 Task: Apply border dash straight line in border & line format menu image: Game.
Action: Mouse moved to (168, 69)
Screenshot: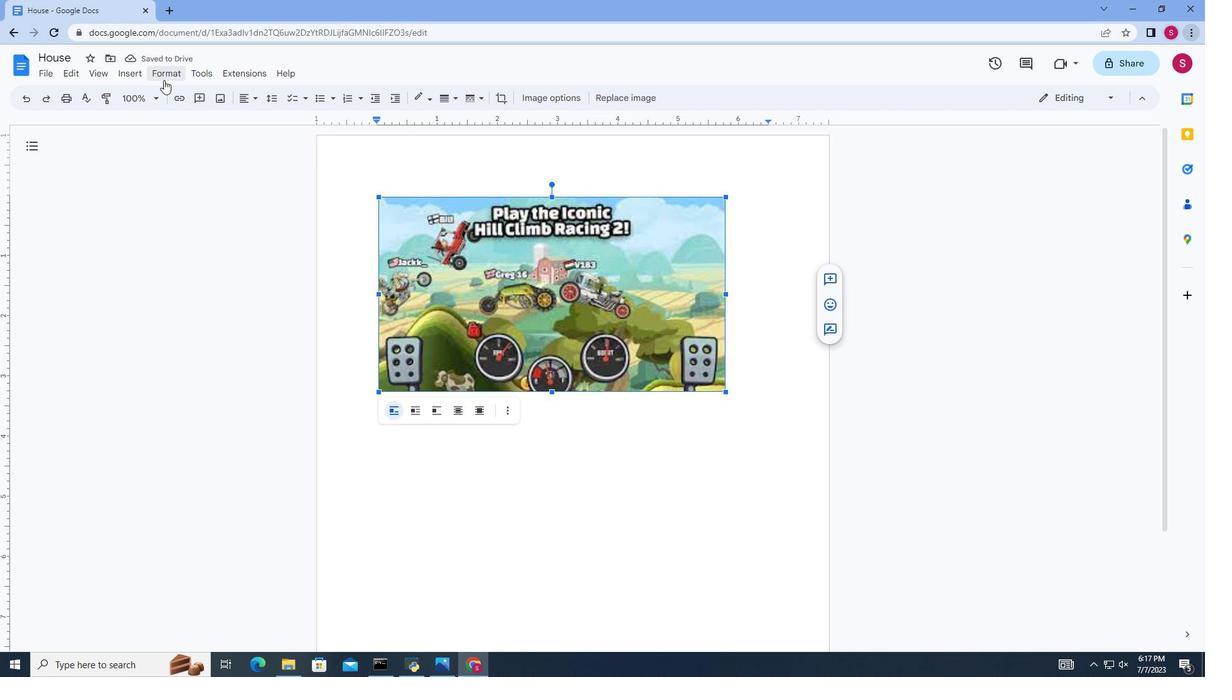 
Action: Mouse pressed left at (168, 69)
Screenshot: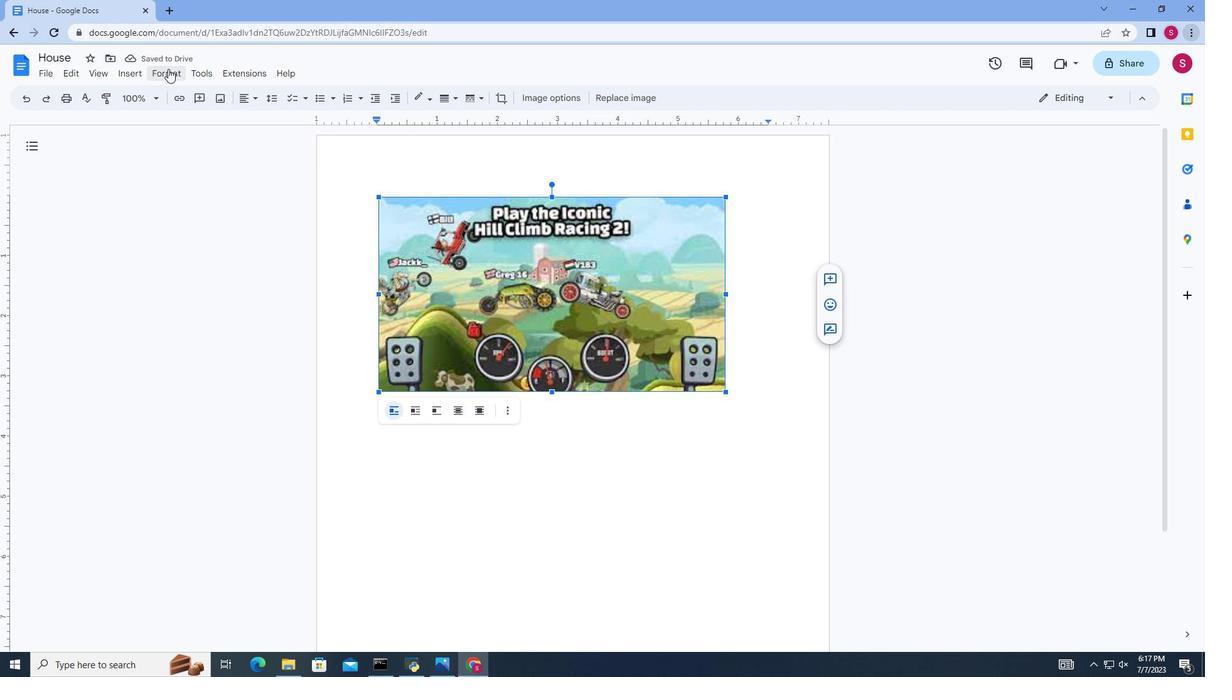 
Action: Mouse moved to (558, 361)
Screenshot: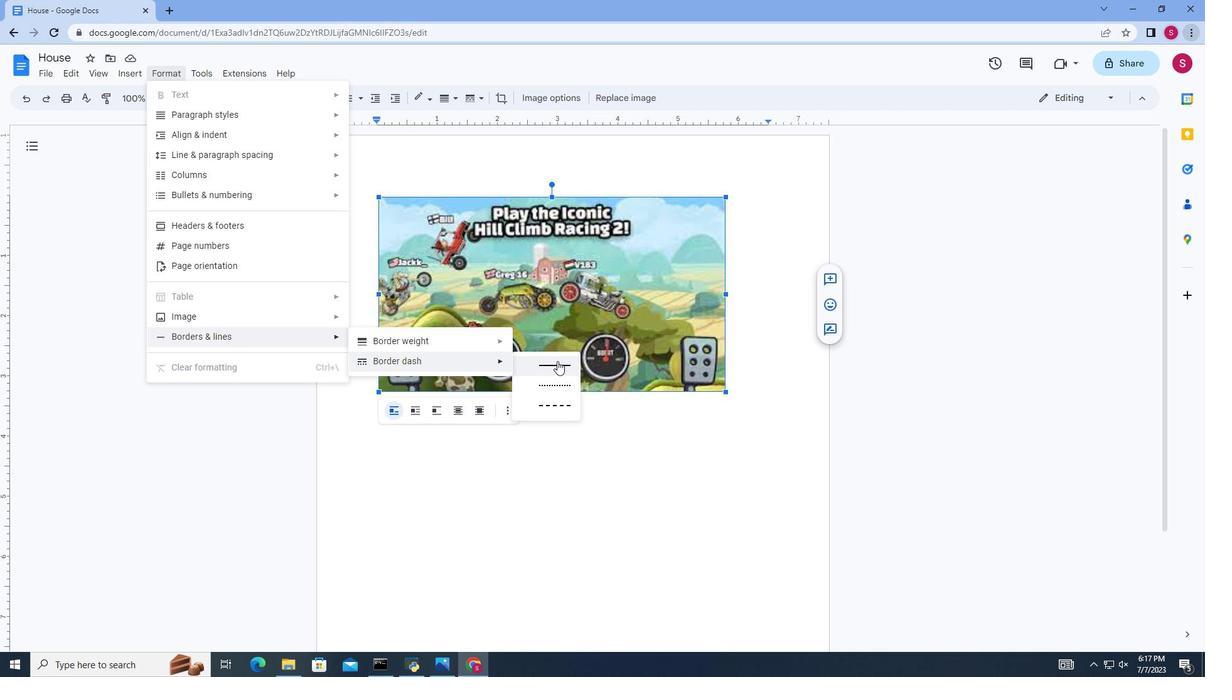 
Action: Mouse pressed left at (558, 361)
Screenshot: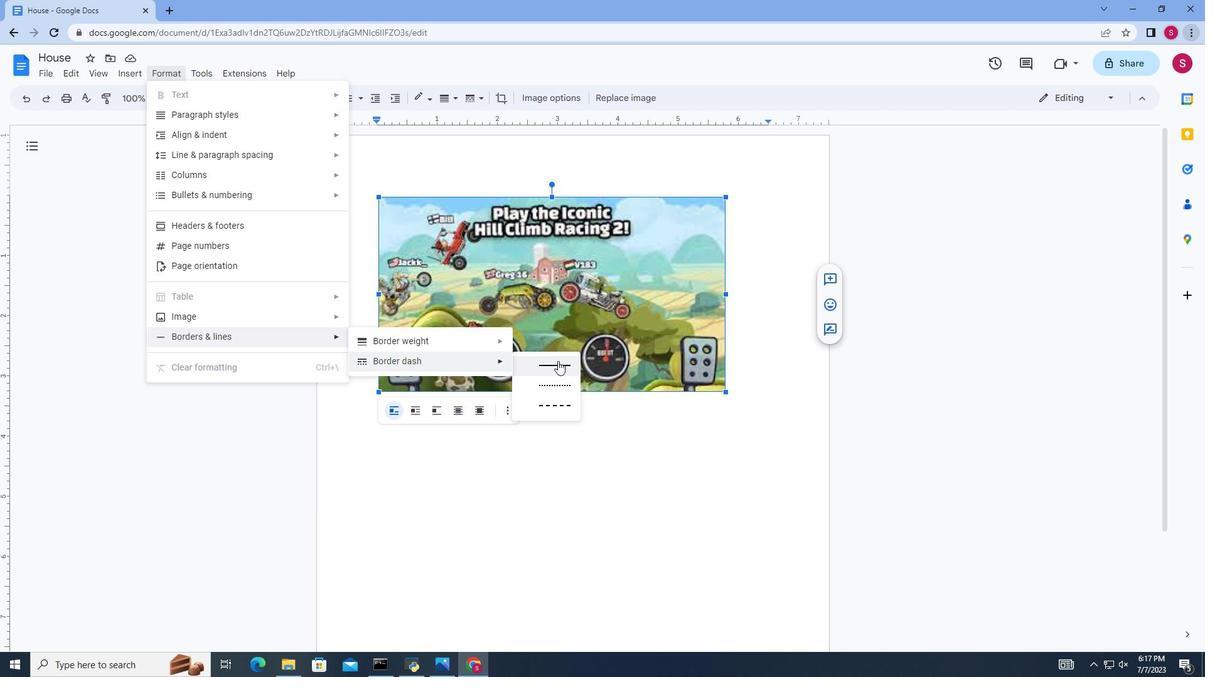 
Action: Mouse moved to (563, 450)
Screenshot: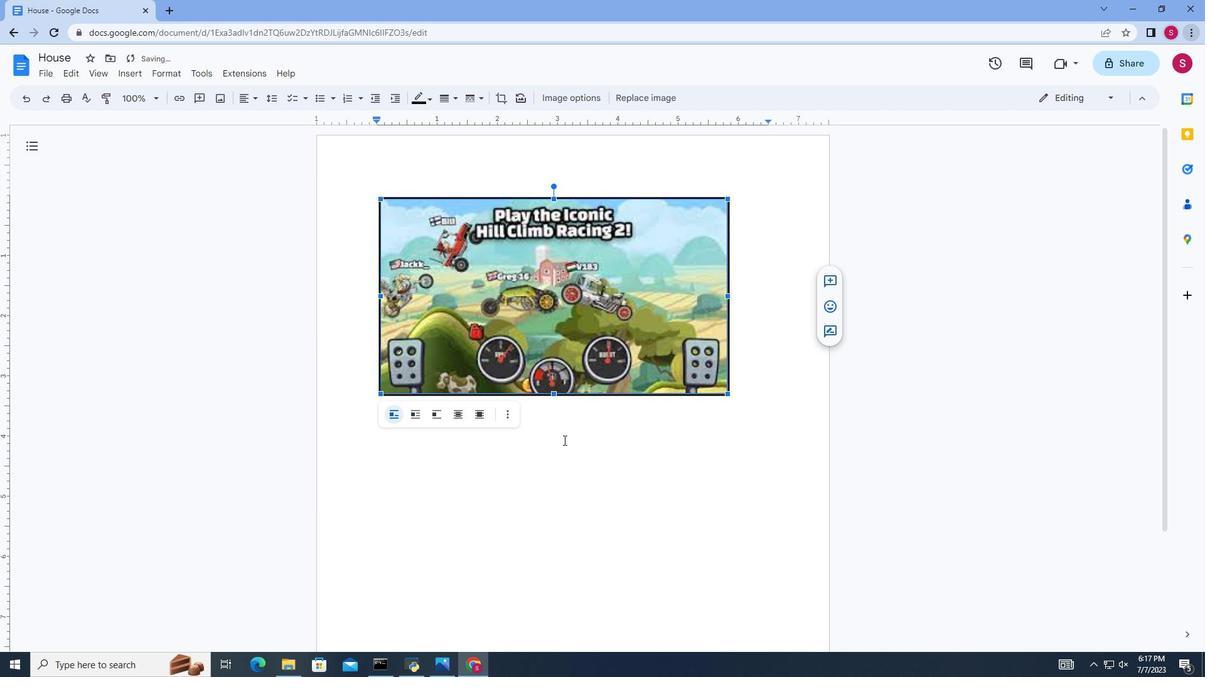 
Action: Mouse pressed left at (563, 450)
Screenshot: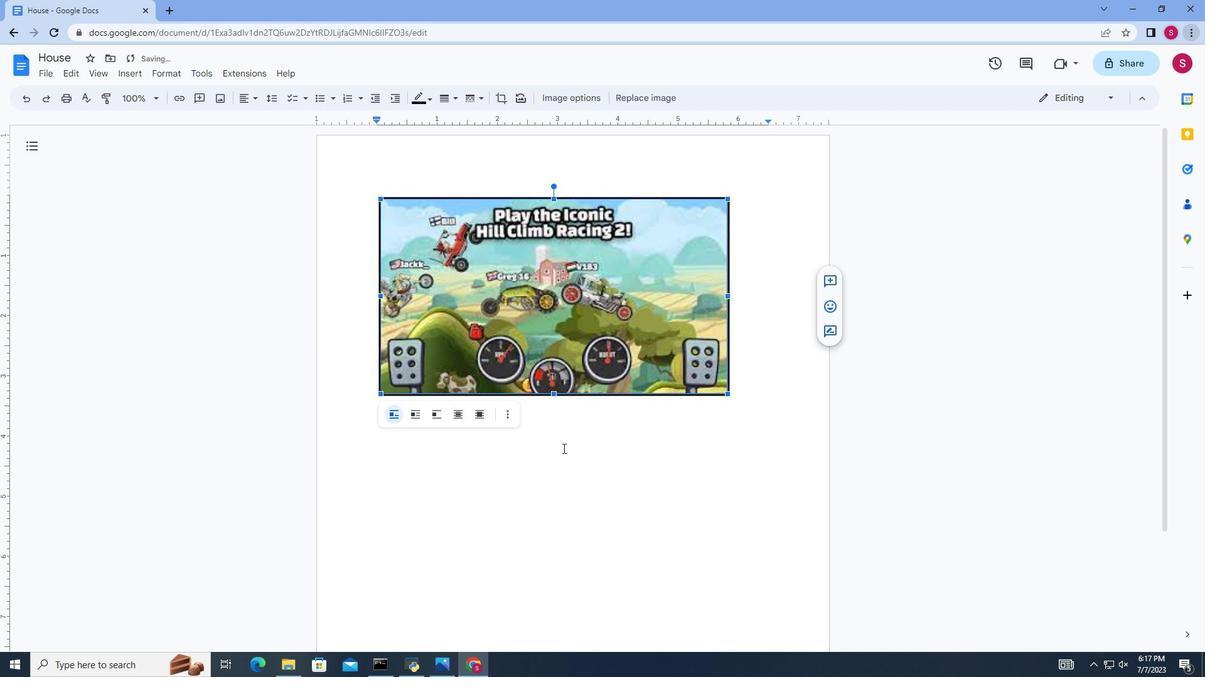 
